 Task: Change the maxpoint to percentile.
Action: Mouse moved to (184, 119)
Screenshot: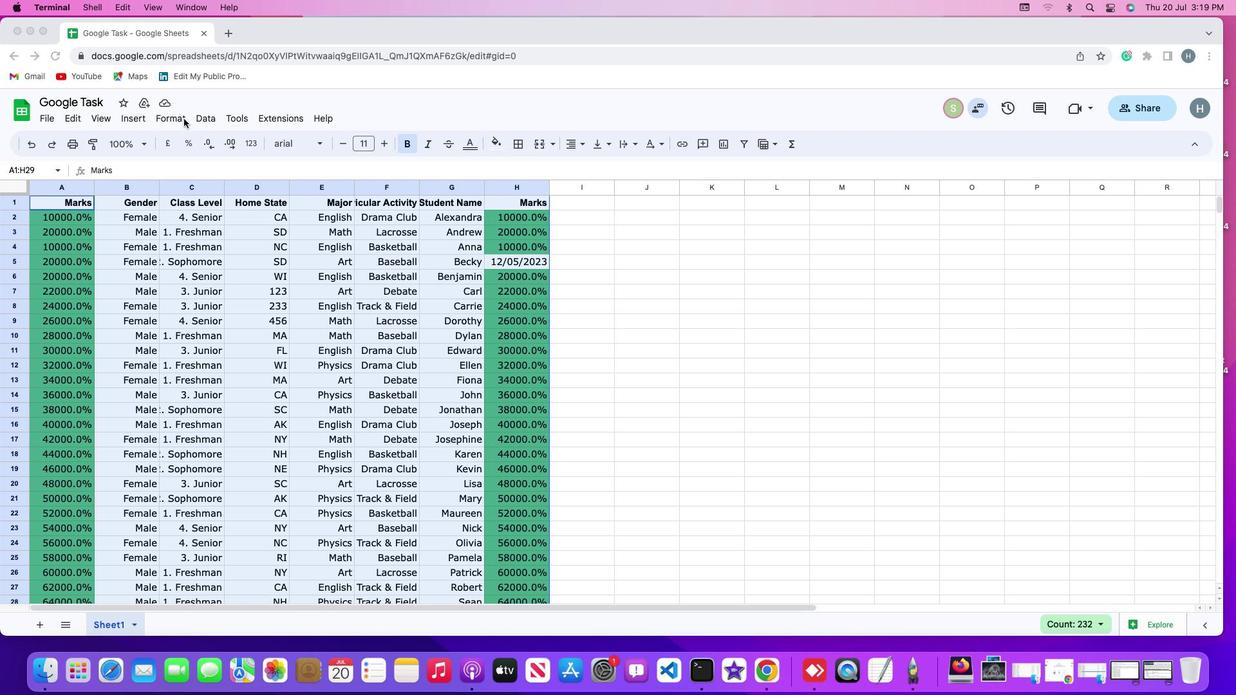 
Action: Mouse pressed left at (184, 119)
Screenshot: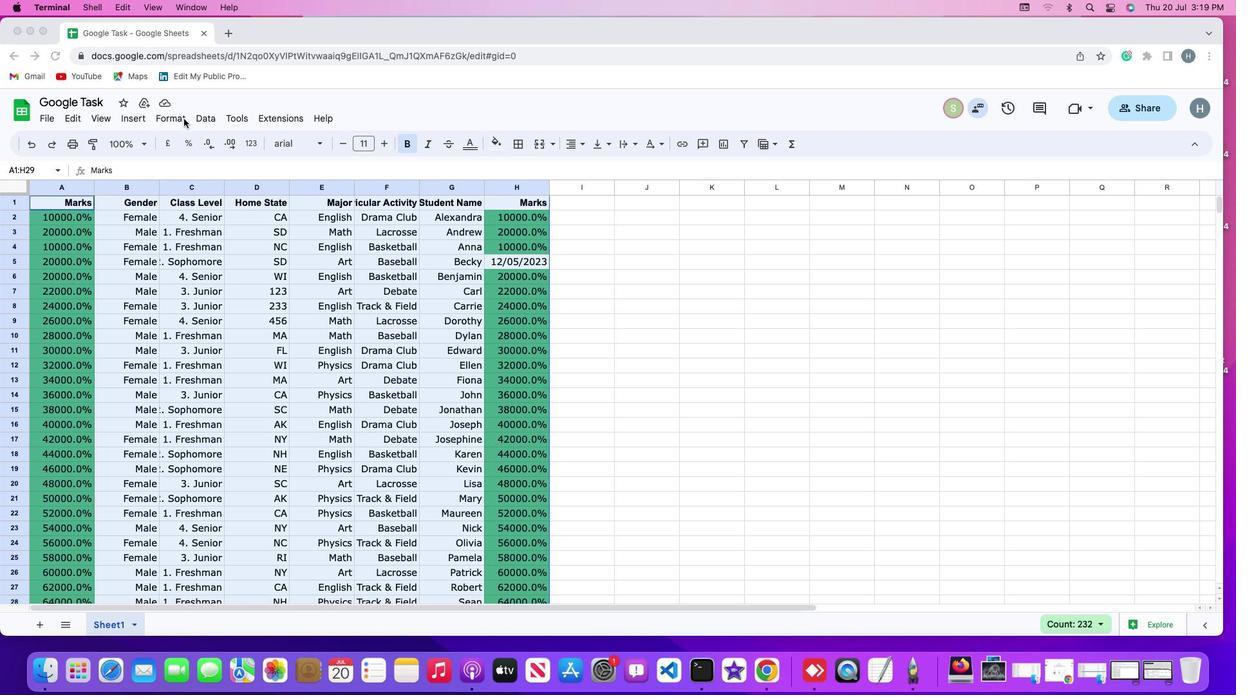 
Action: Mouse moved to (177, 118)
Screenshot: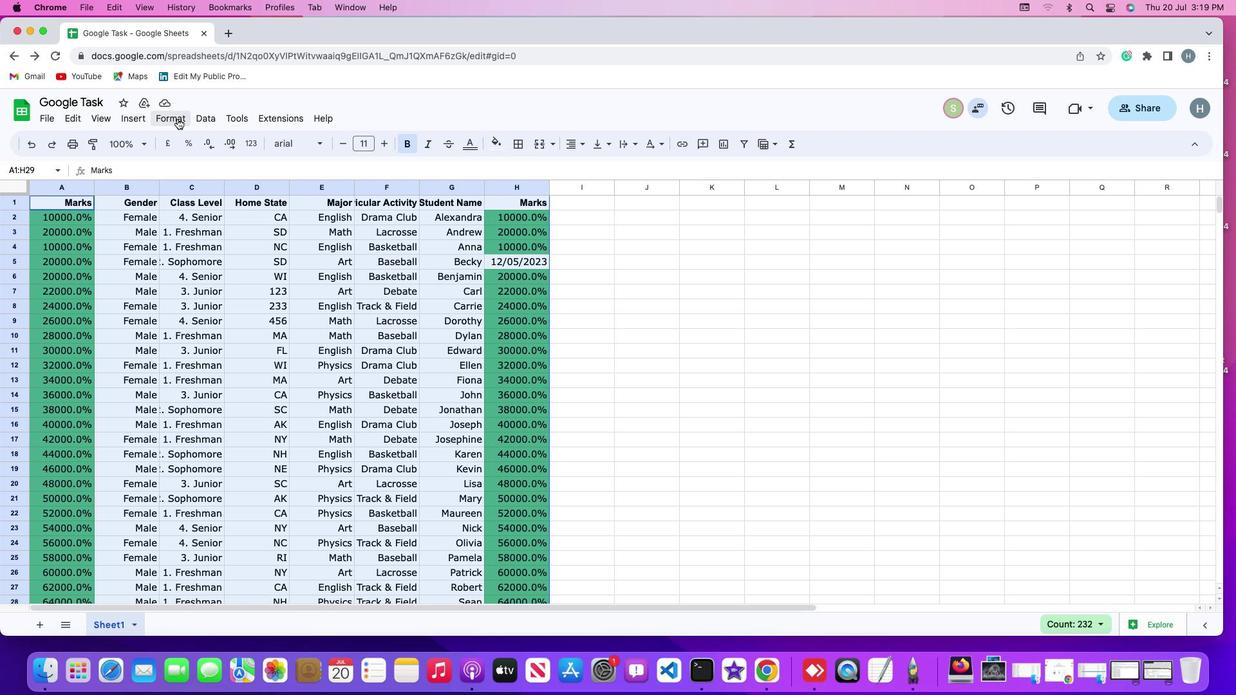 
Action: Mouse pressed left at (177, 118)
Screenshot: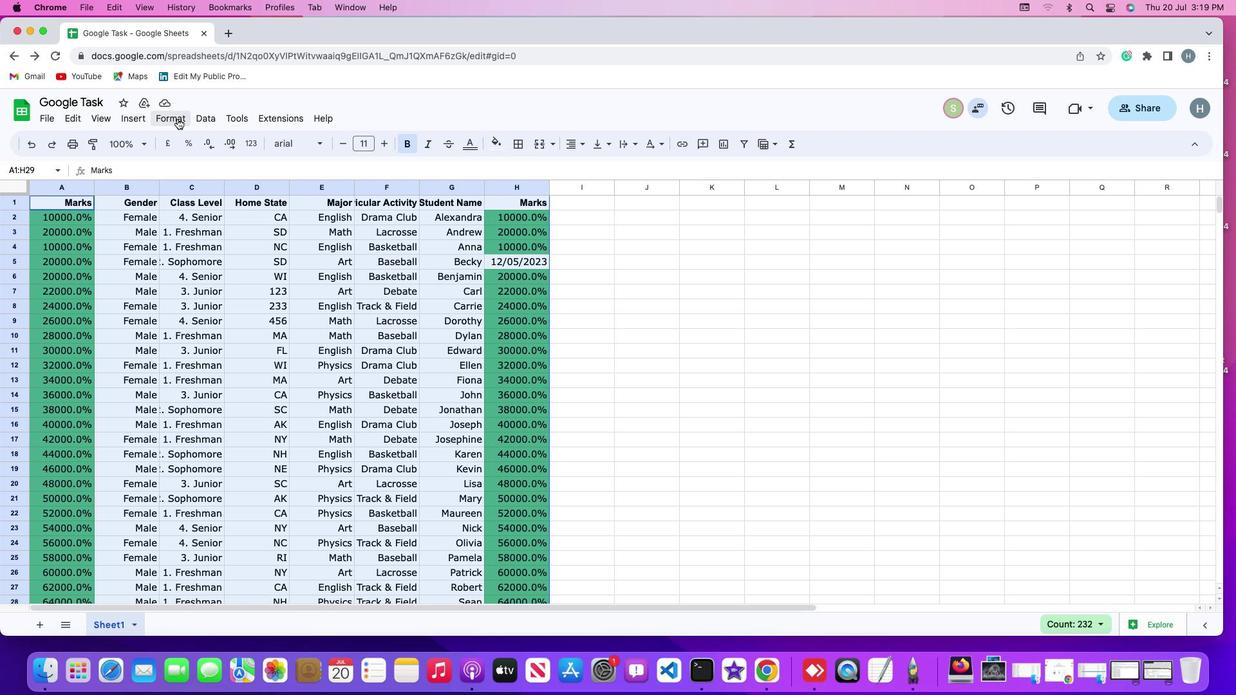 
Action: Mouse moved to (191, 343)
Screenshot: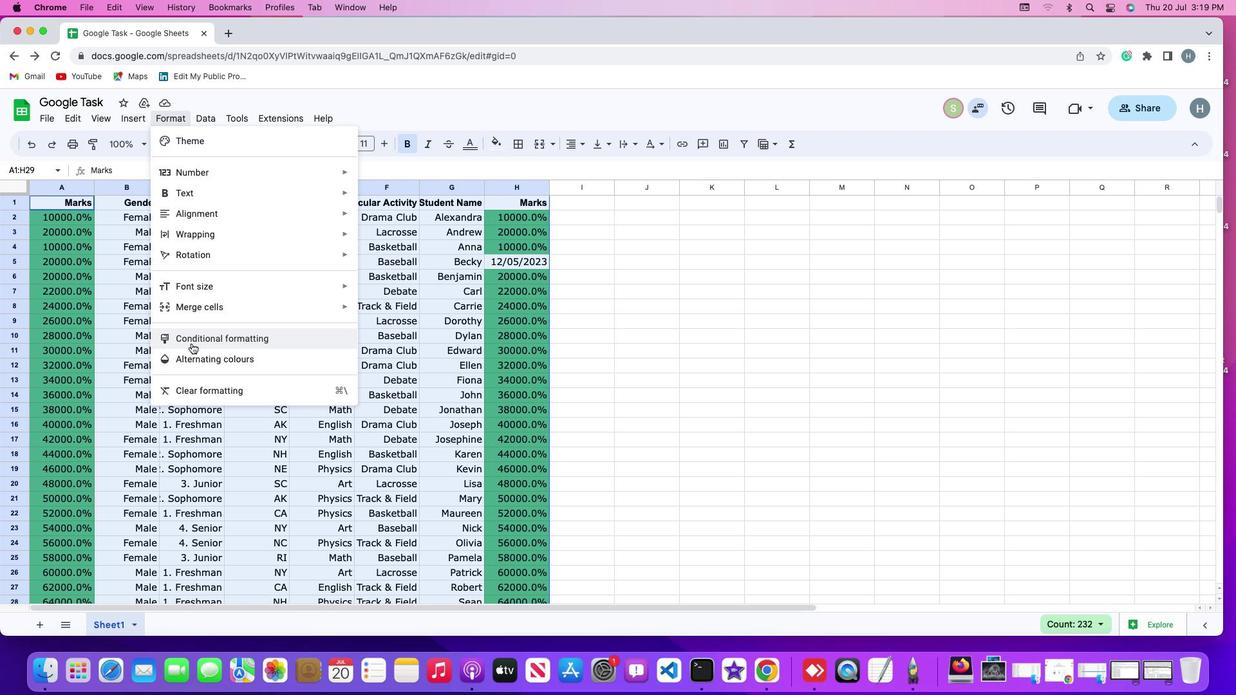 
Action: Mouse pressed left at (191, 343)
Screenshot: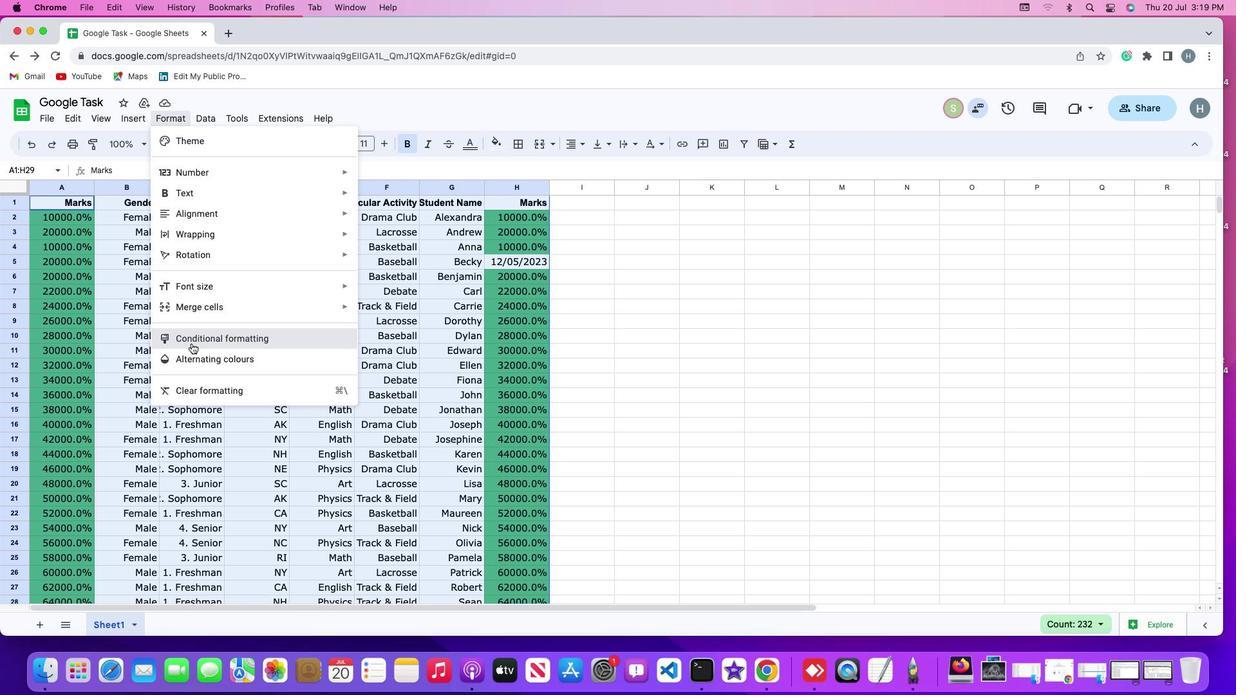 
Action: Mouse moved to (1063, 239)
Screenshot: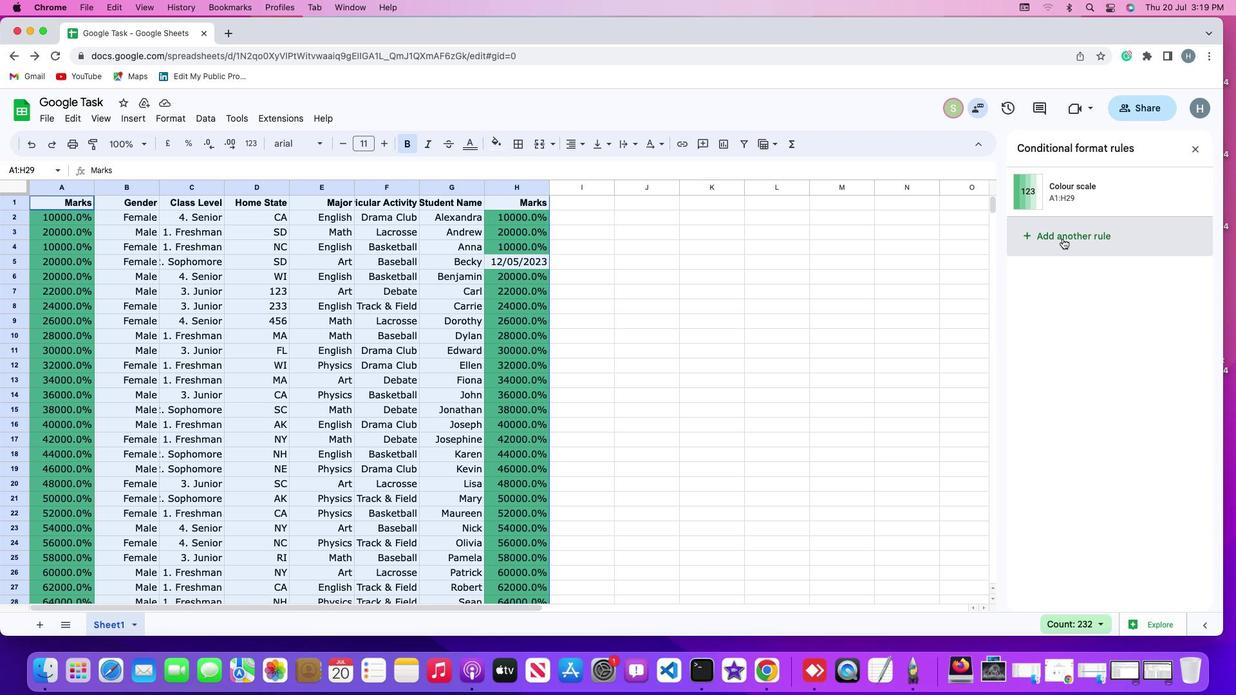 
Action: Mouse pressed left at (1063, 239)
Screenshot: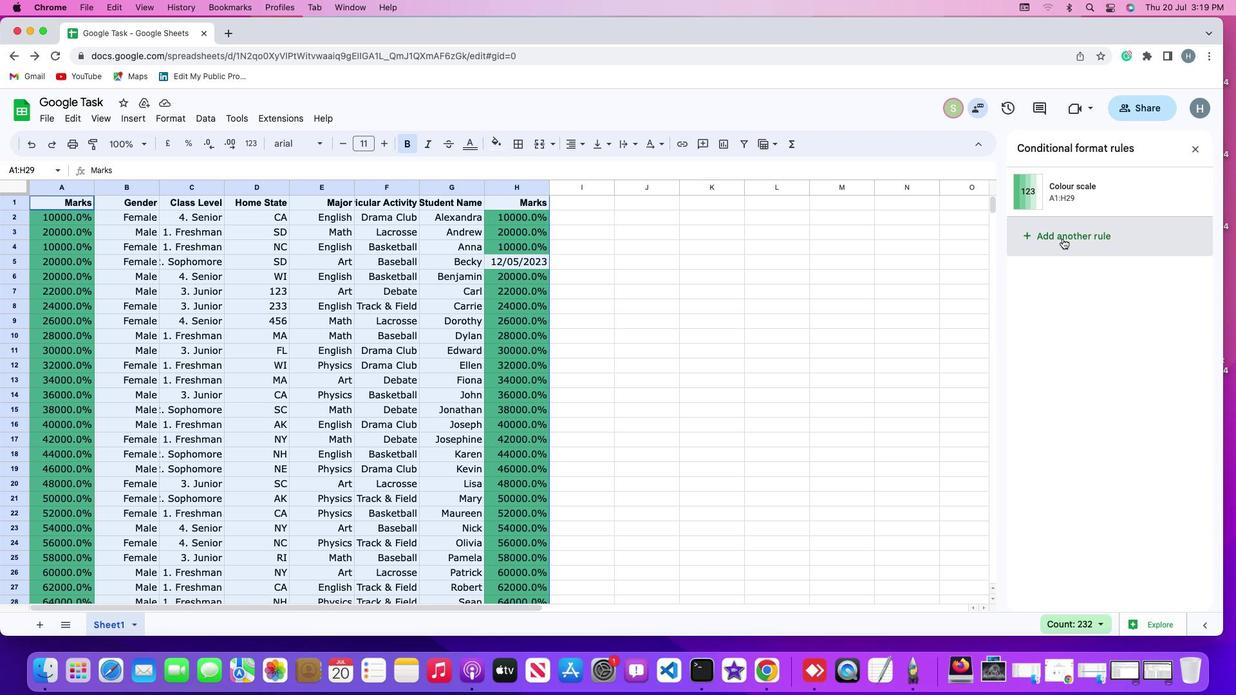 
Action: Mouse moved to (1150, 178)
Screenshot: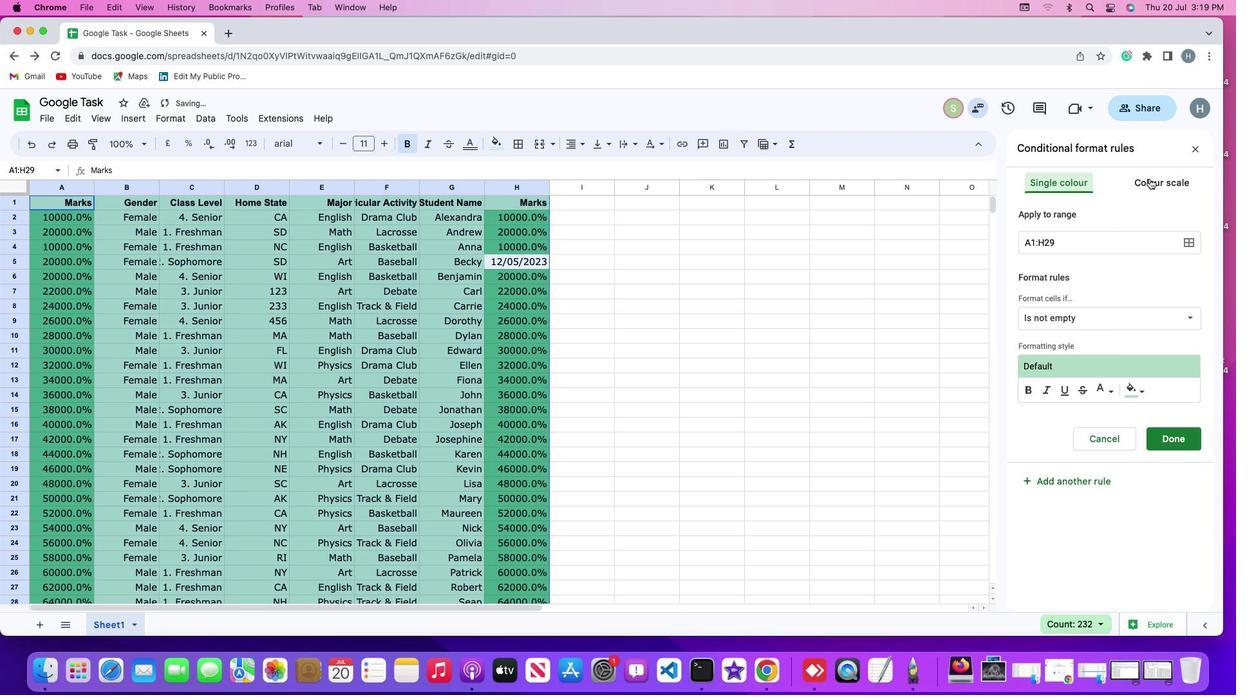 
Action: Mouse pressed left at (1150, 178)
Screenshot: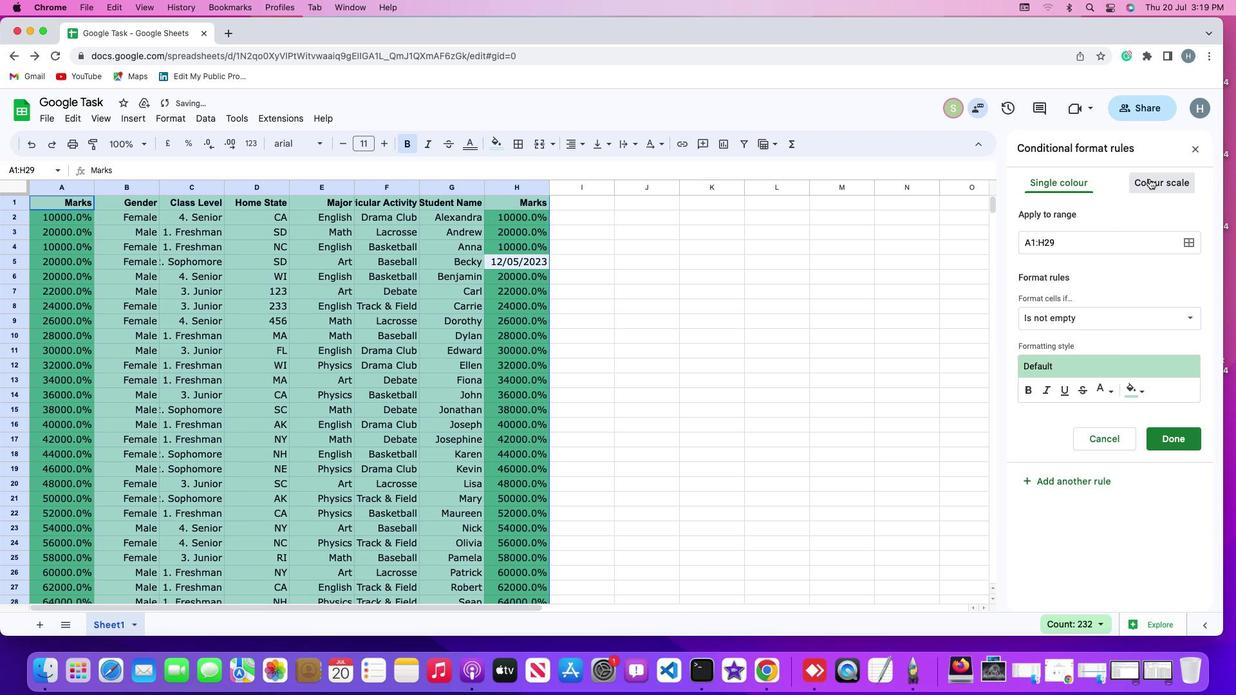 
Action: Mouse moved to (1084, 493)
Screenshot: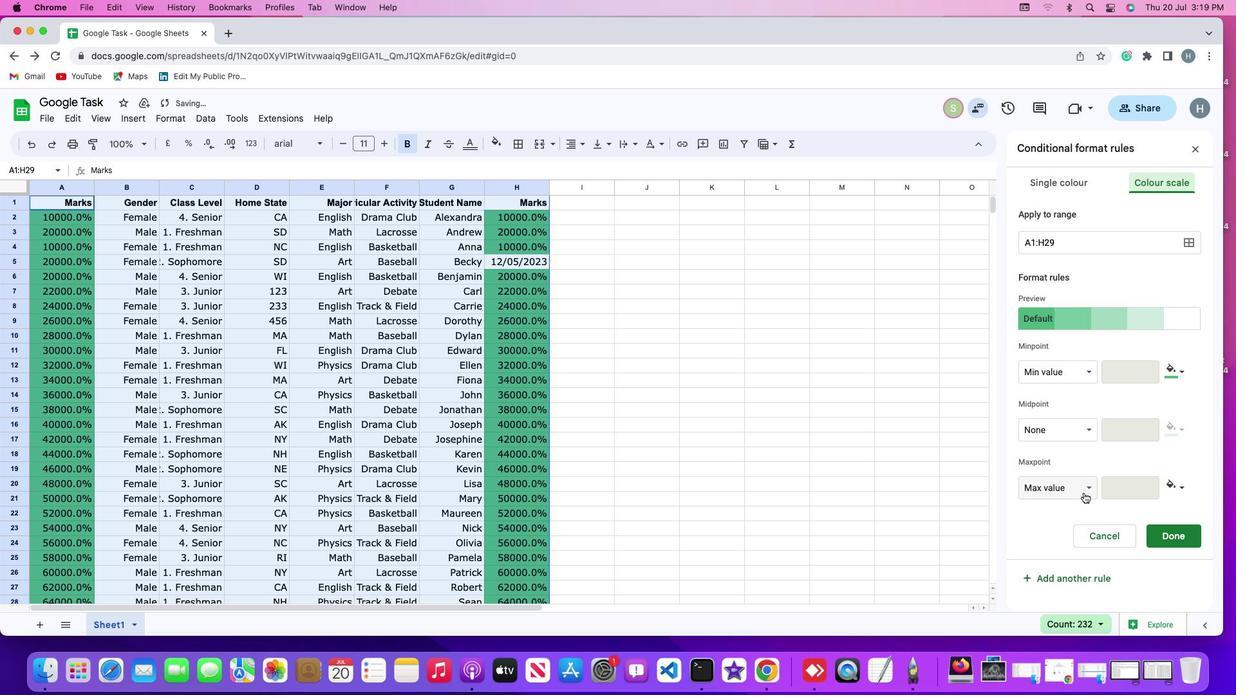
Action: Mouse pressed left at (1084, 493)
Screenshot: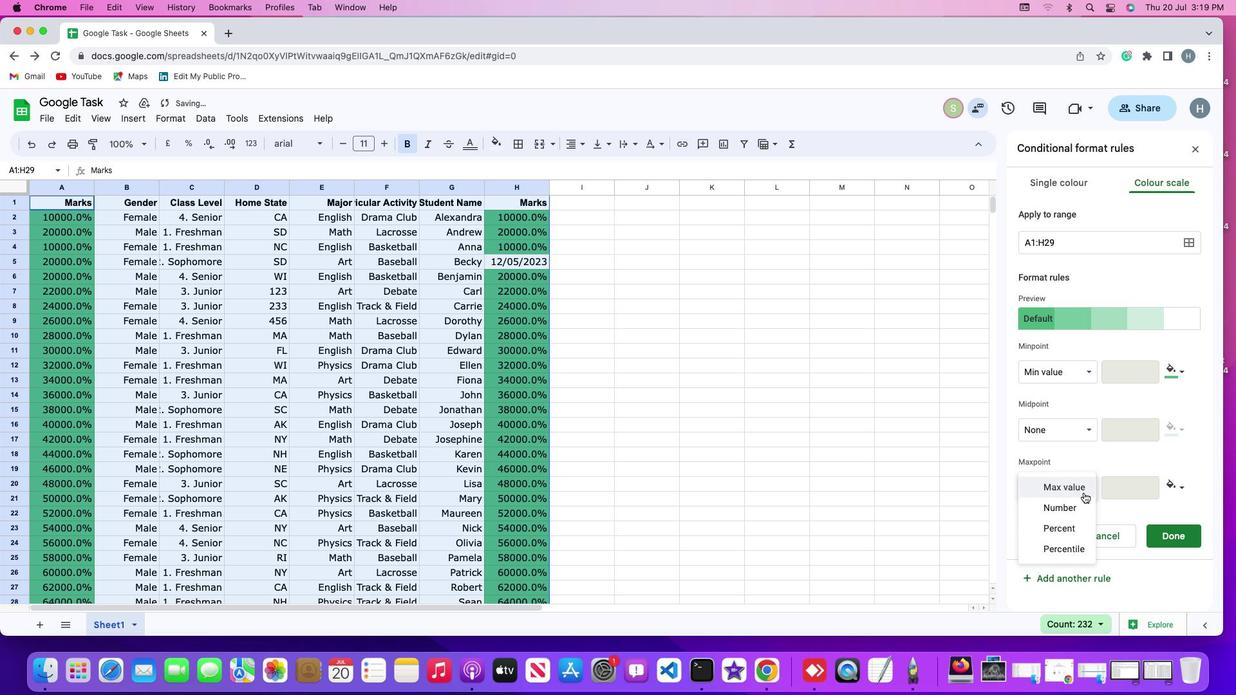 
Action: Mouse moved to (1078, 549)
Screenshot: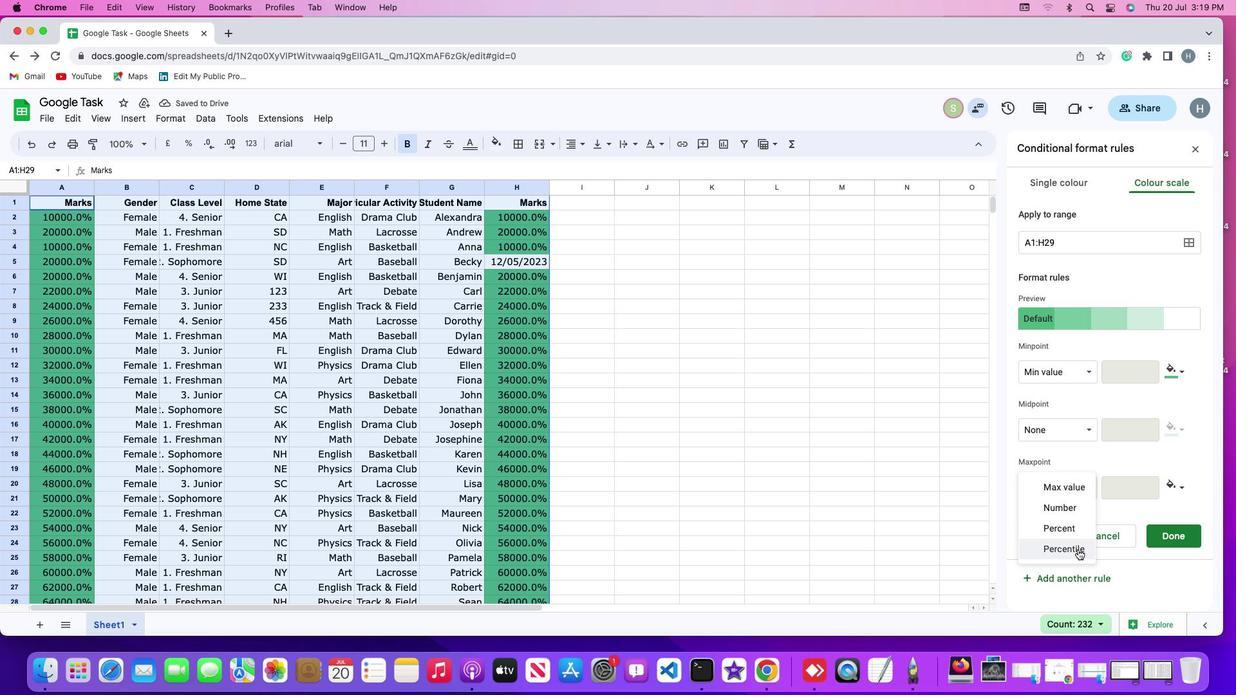 
Action: Mouse pressed left at (1078, 549)
Screenshot: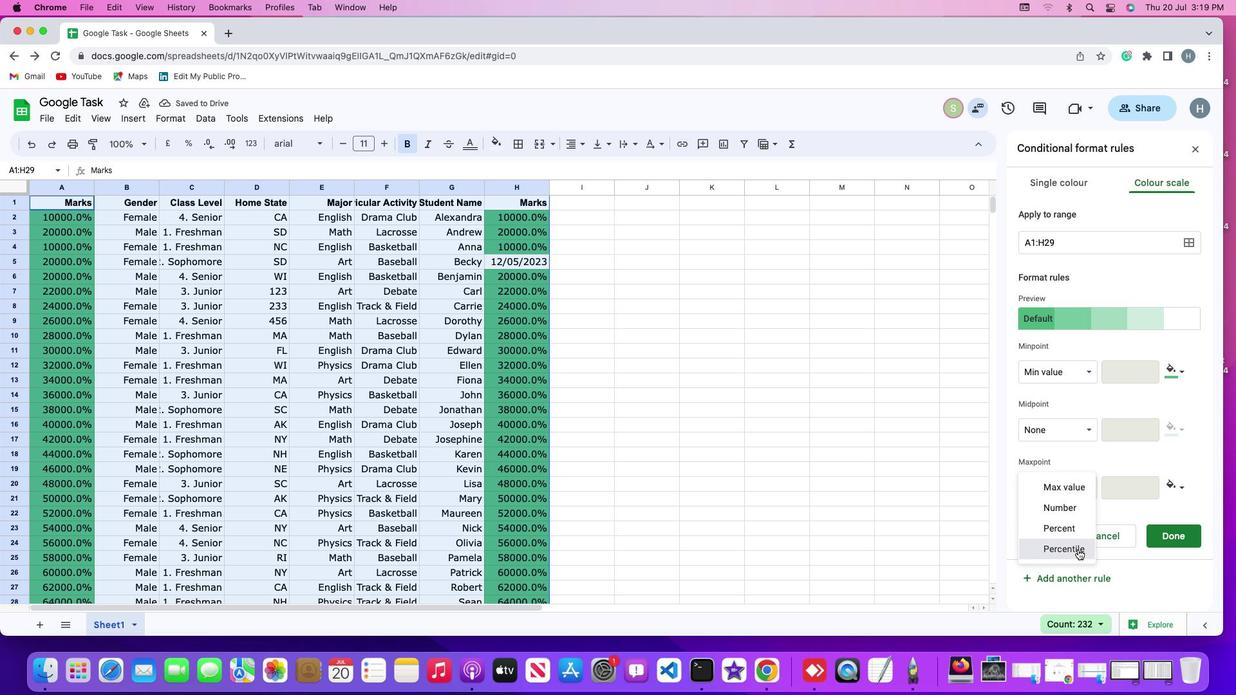 
Action: Mouse moved to (847, 486)
Screenshot: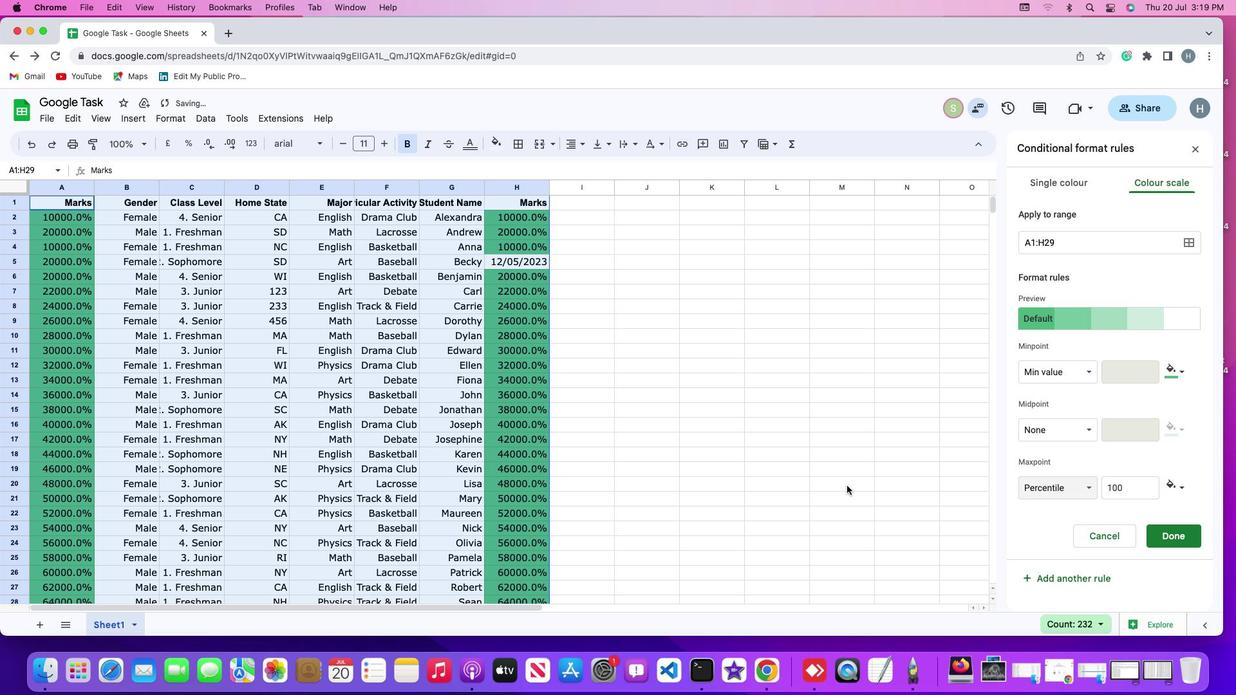 
